 Task: Filter people who talk about #leadership.
Action: Mouse moved to (387, 102)
Screenshot: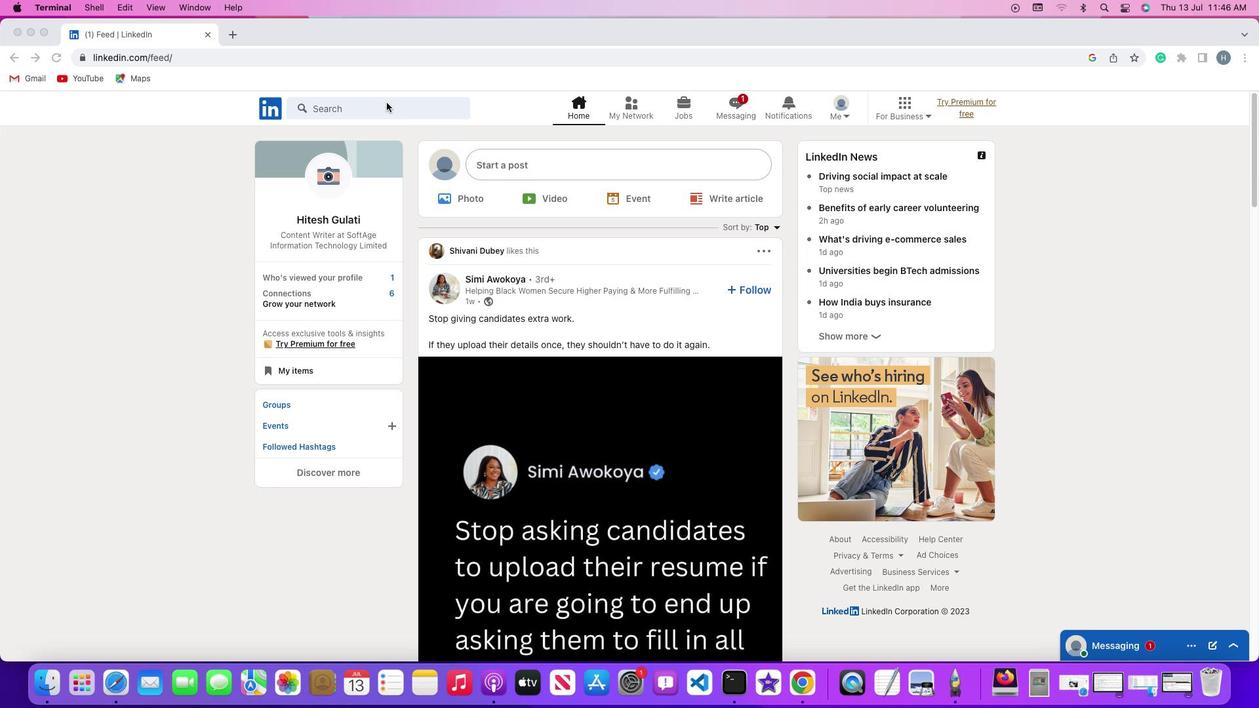 
Action: Mouse pressed left at (387, 102)
Screenshot: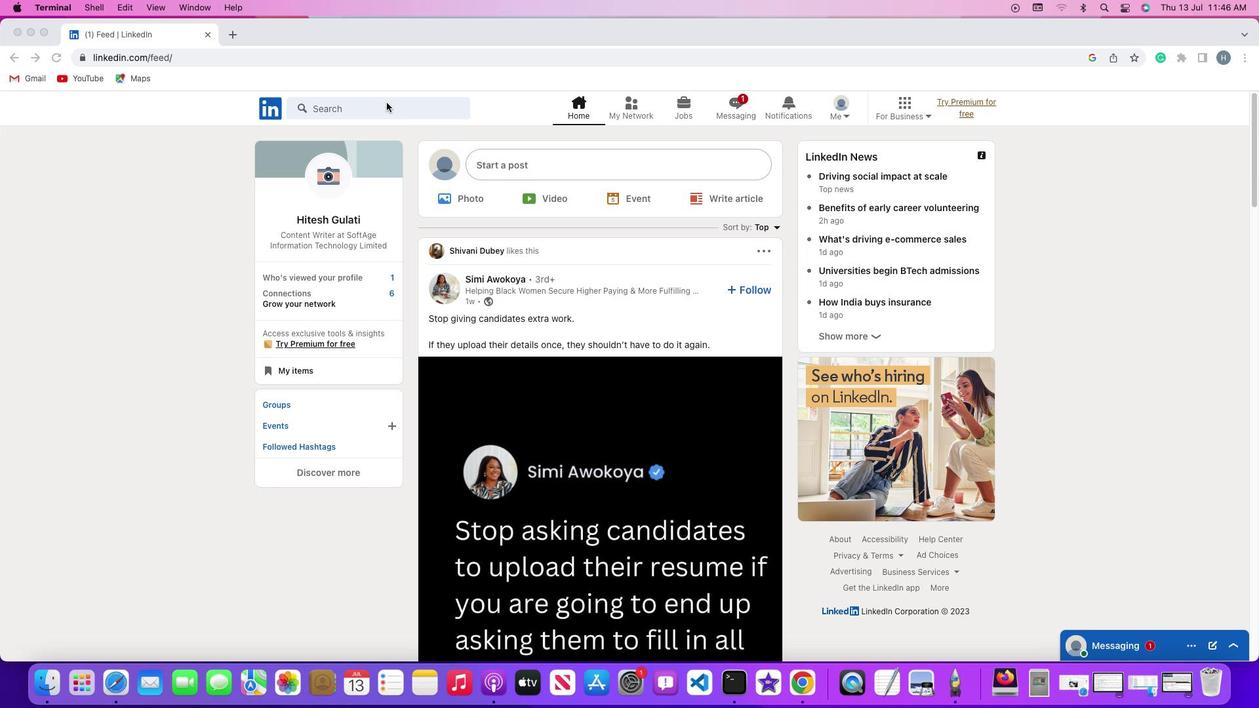 
Action: Mouse pressed left at (387, 102)
Screenshot: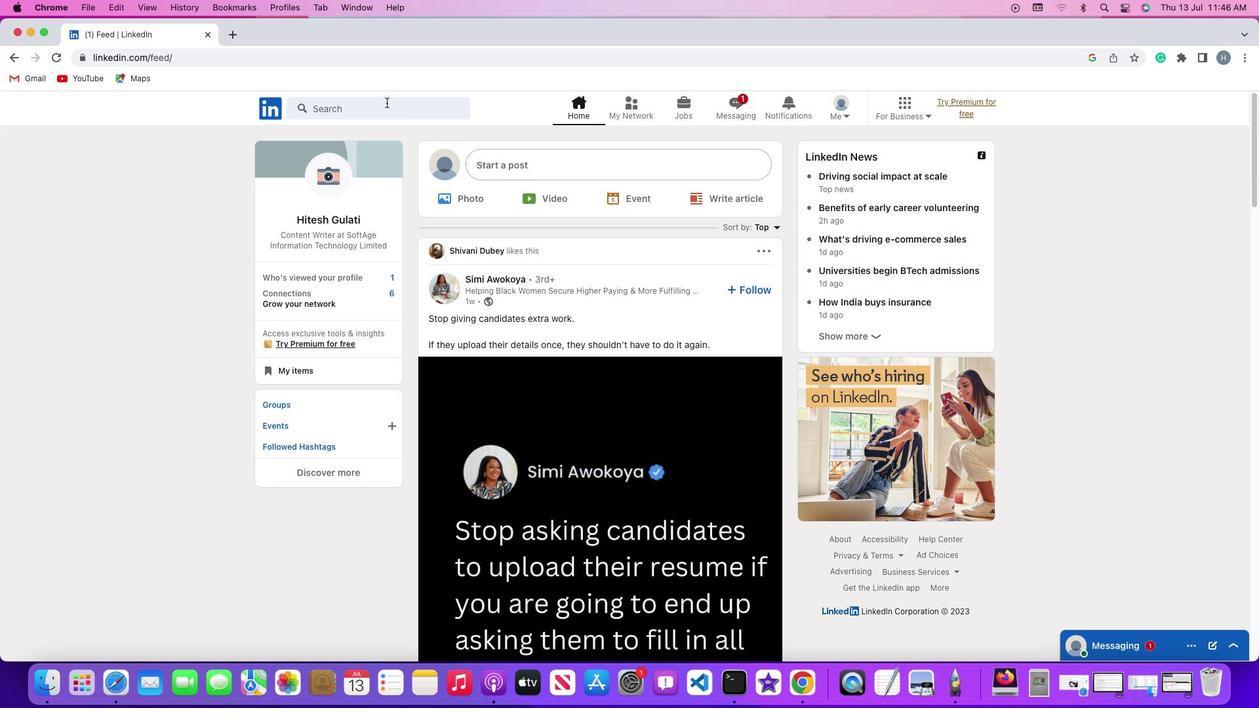 
Action: Key pressed Key.shift'#''h''i''r''i''n''g'Key.enter
Screenshot: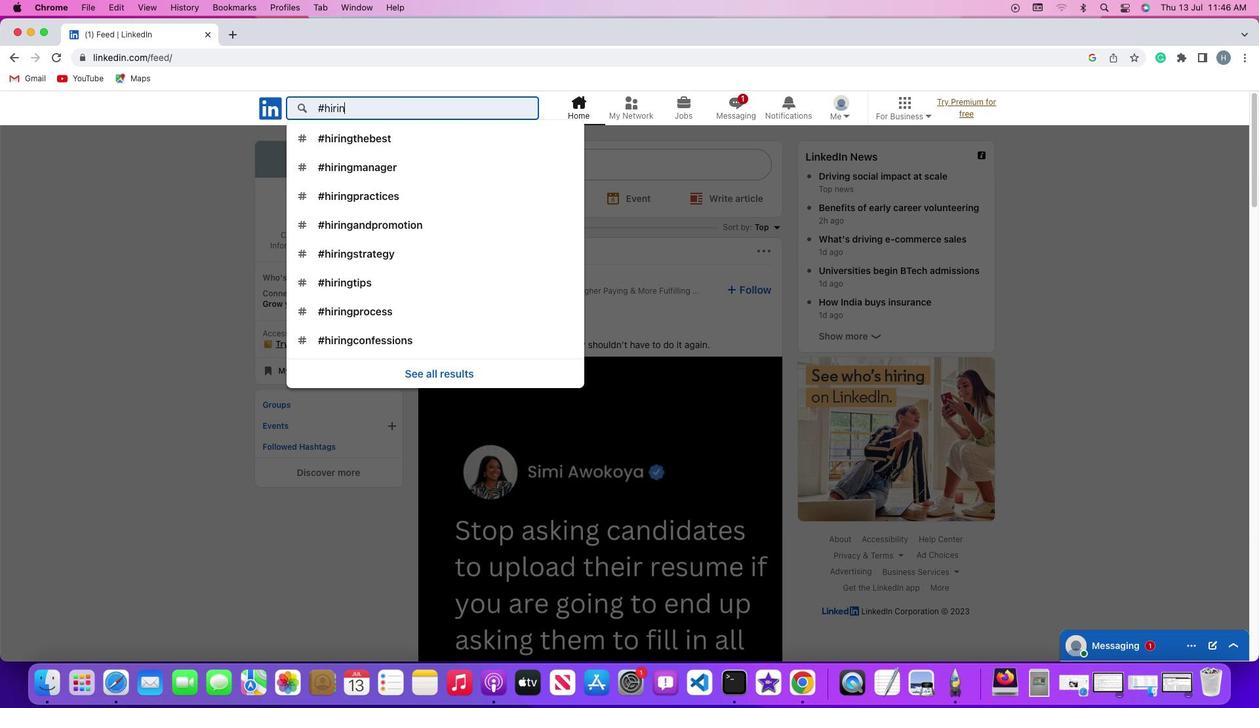 
Action: Mouse moved to (382, 142)
Screenshot: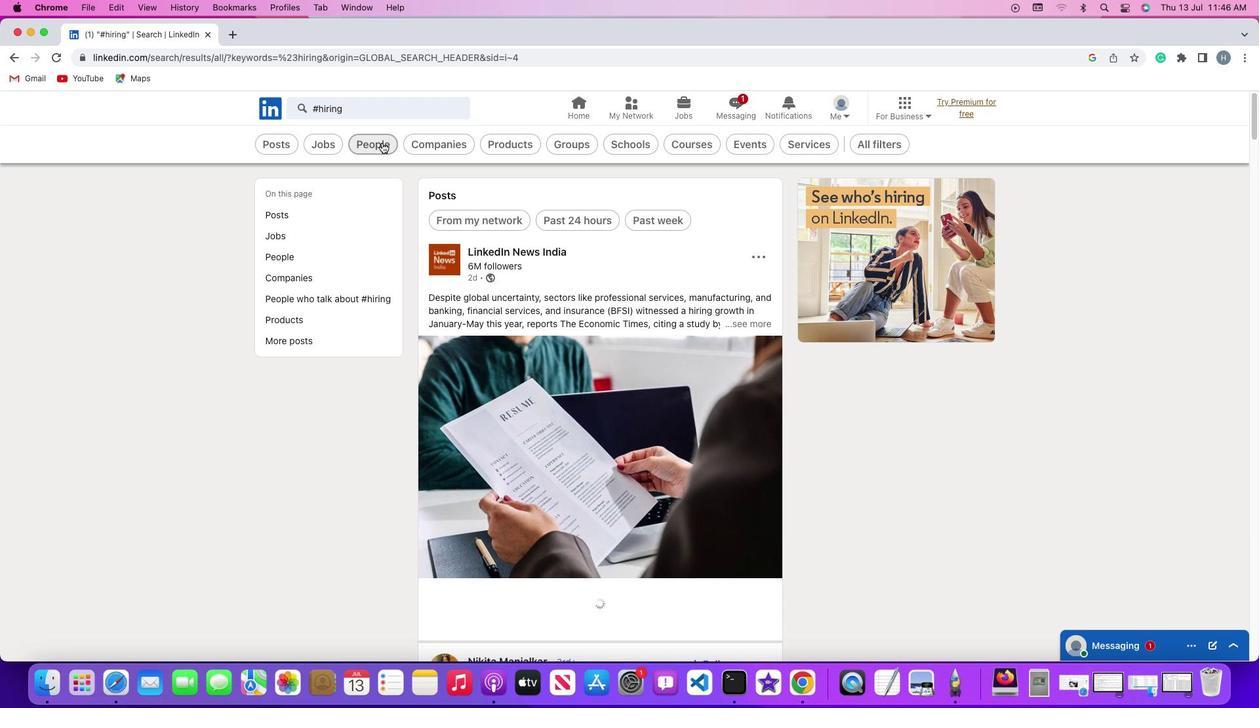 
Action: Mouse pressed left at (382, 142)
Screenshot: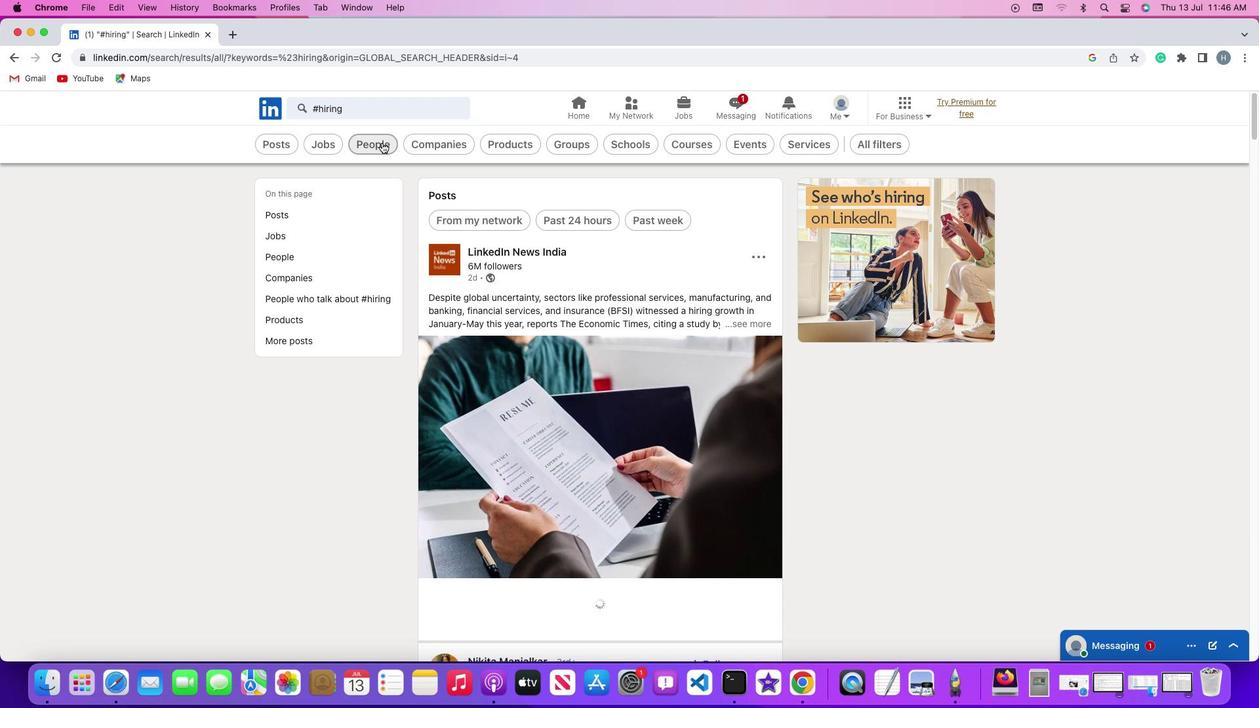 
Action: Mouse moved to (672, 143)
Screenshot: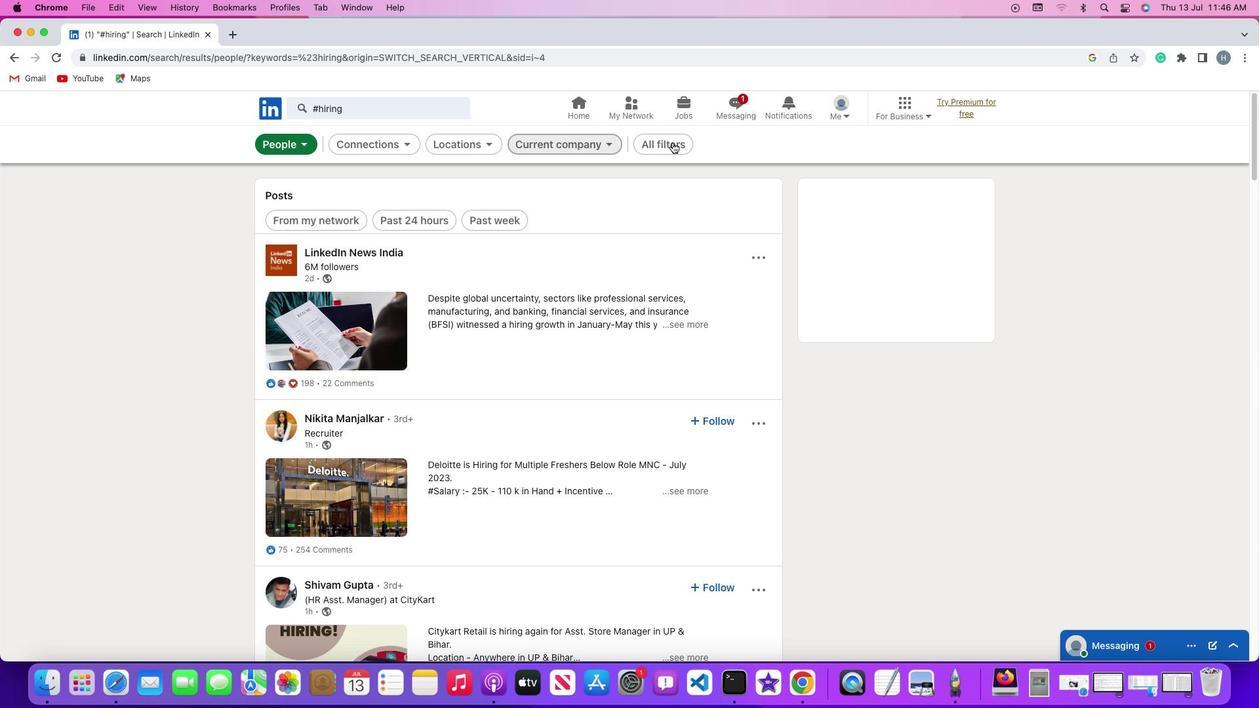 
Action: Mouse pressed left at (672, 143)
Screenshot: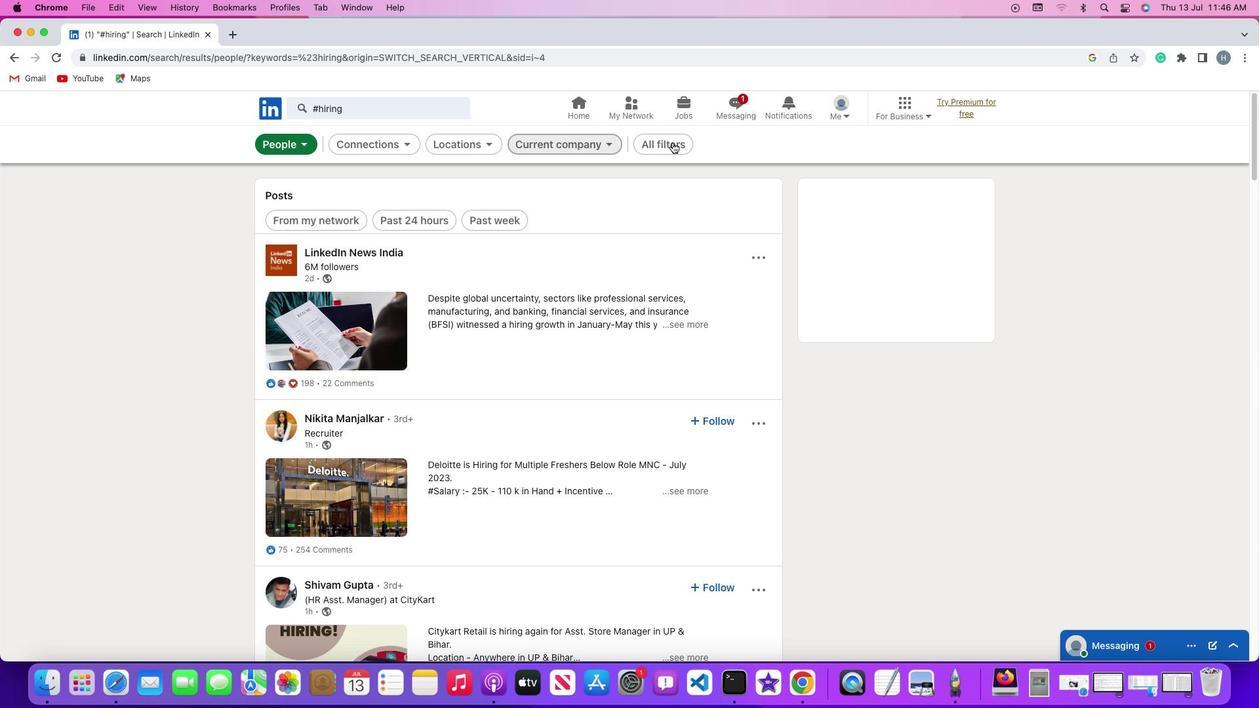 
Action: Mouse moved to (1025, 453)
Screenshot: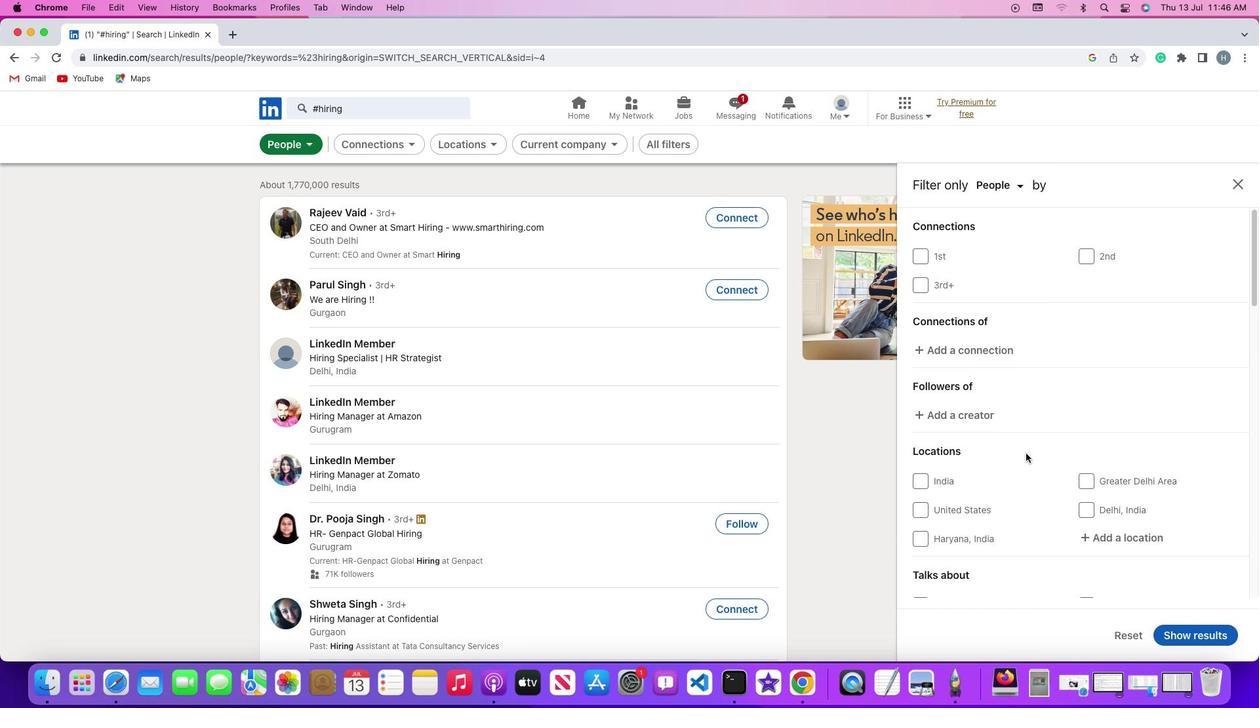 
Action: Mouse scrolled (1025, 453) with delta (0, 0)
Screenshot: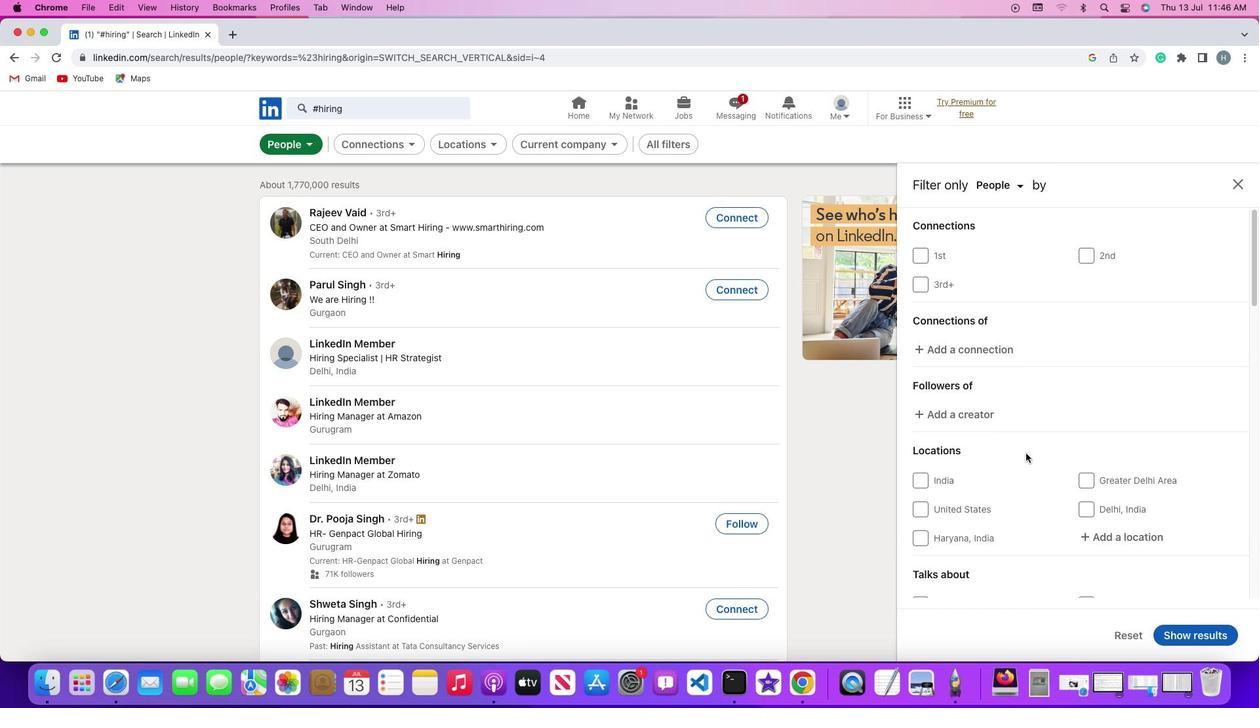 
Action: Mouse scrolled (1025, 453) with delta (0, 0)
Screenshot: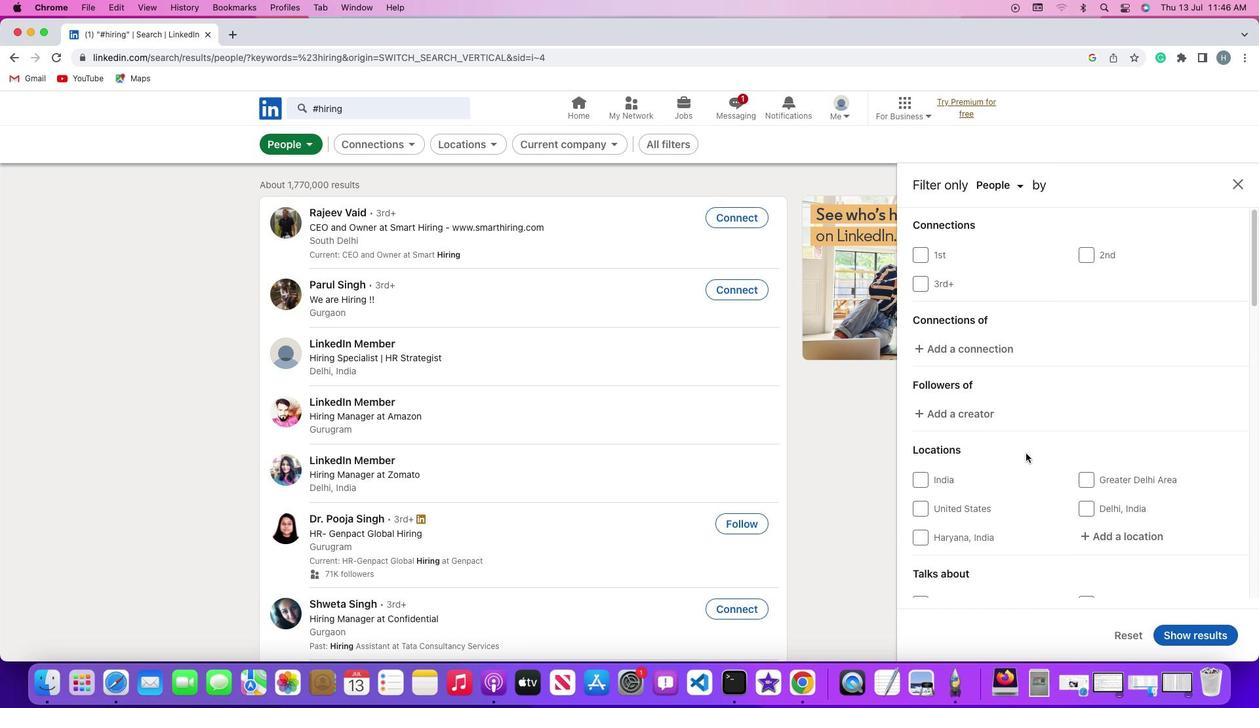 
Action: Mouse scrolled (1025, 453) with delta (0, -1)
Screenshot: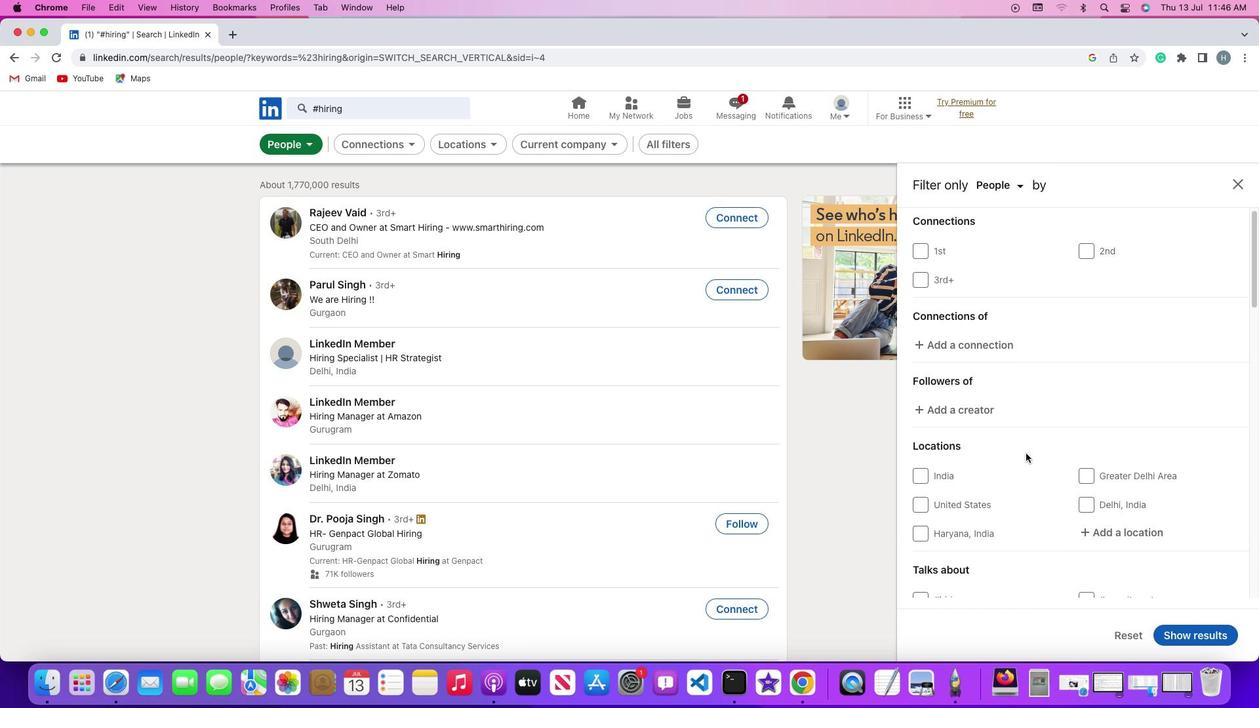 
Action: Mouse scrolled (1025, 453) with delta (0, 0)
Screenshot: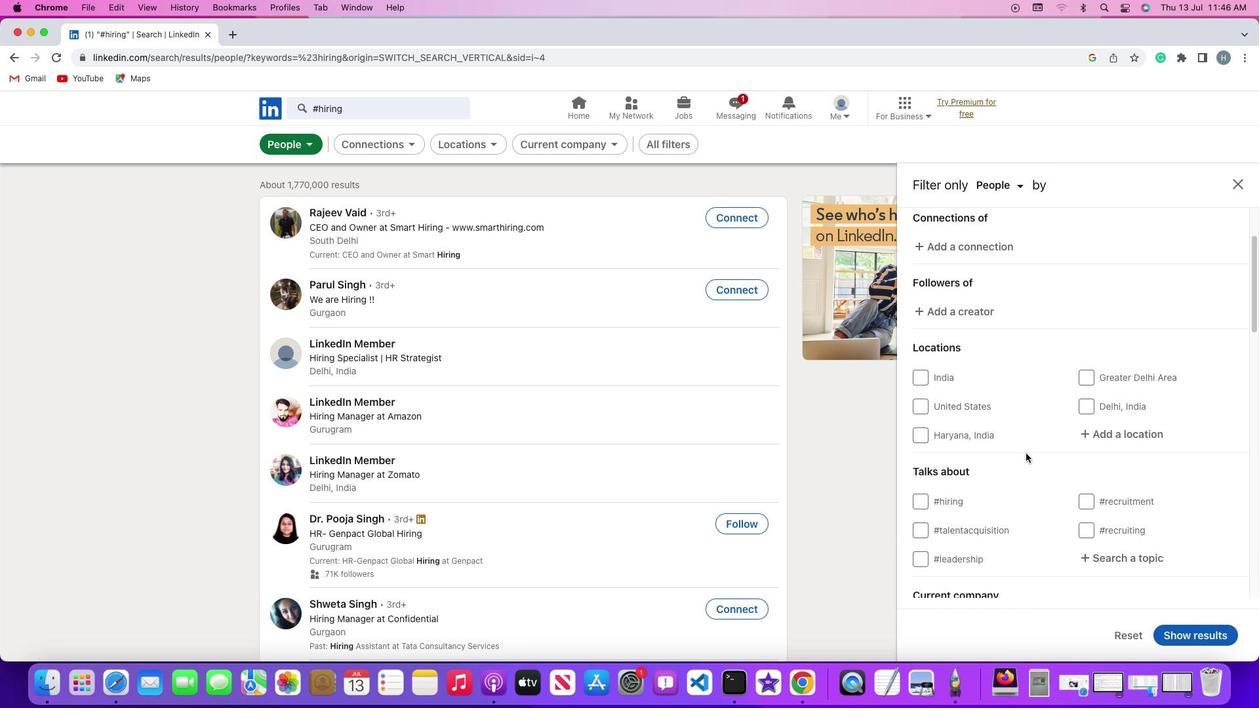 
Action: Mouse scrolled (1025, 453) with delta (0, 0)
Screenshot: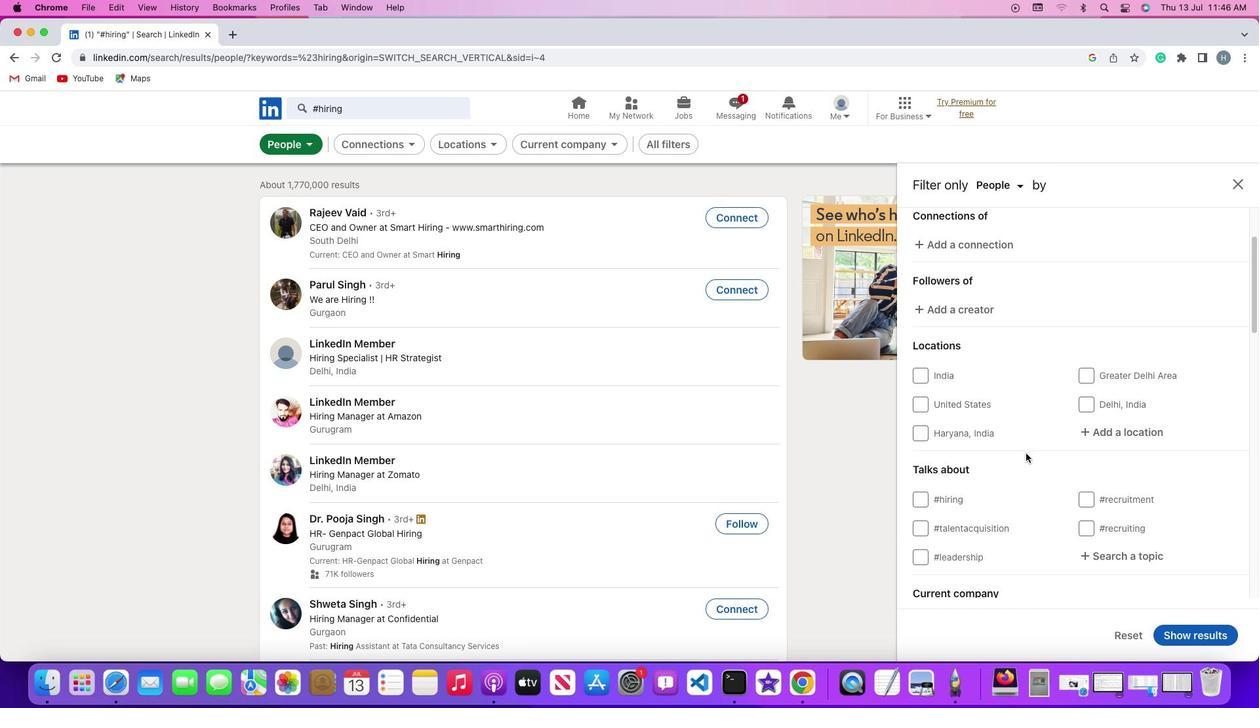 
Action: Mouse scrolled (1025, 453) with delta (0, -1)
Screenshot: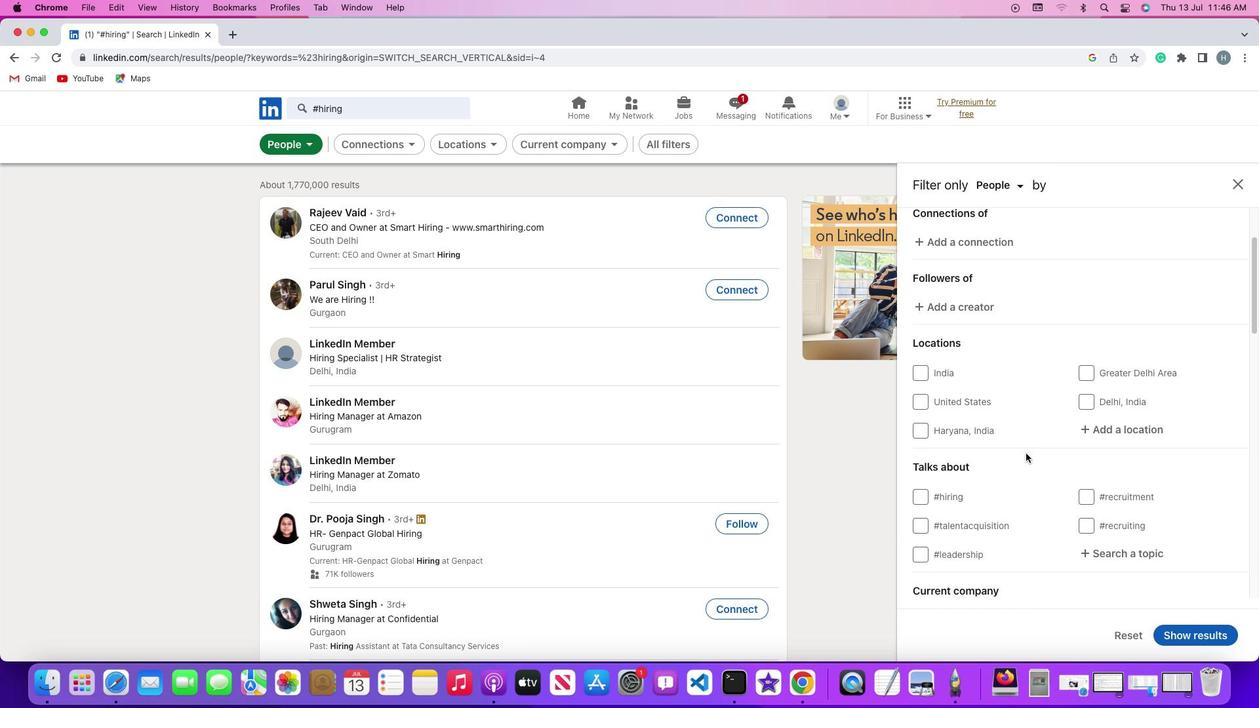 
Action: Mouse moved to (927, 457)
Screenshot: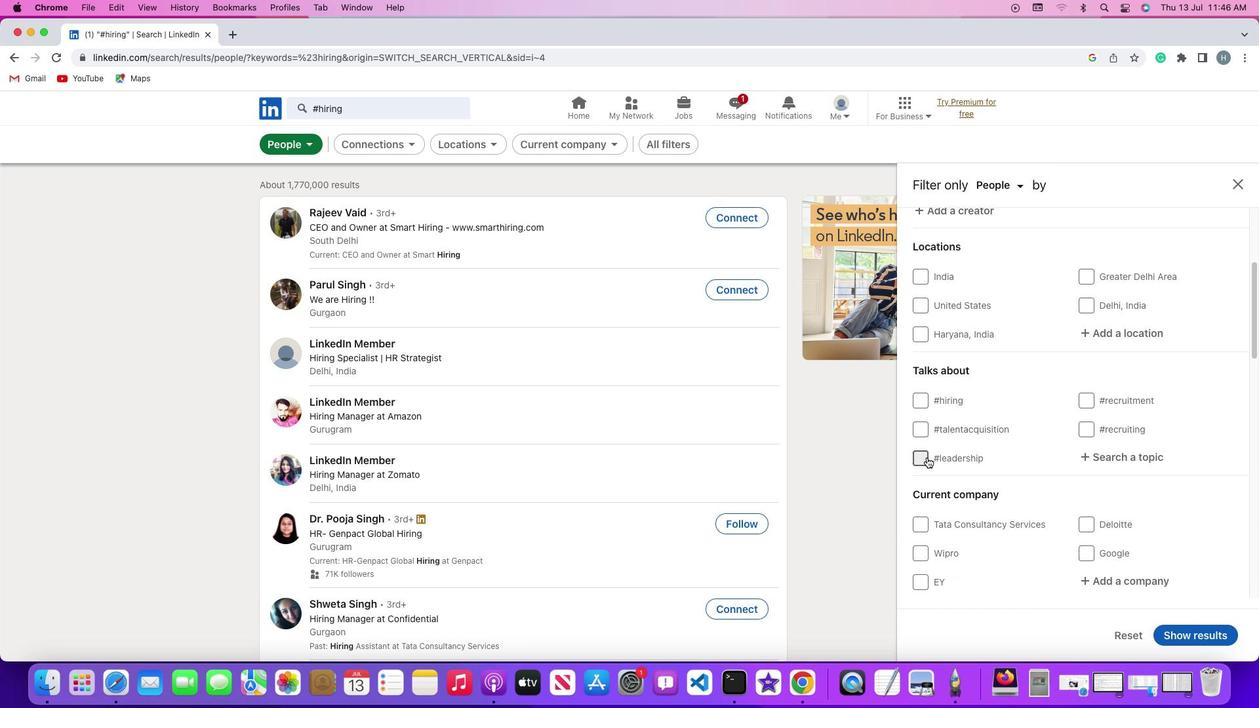 
Action: Mouse pressed left at (927, 457)
Screenshot: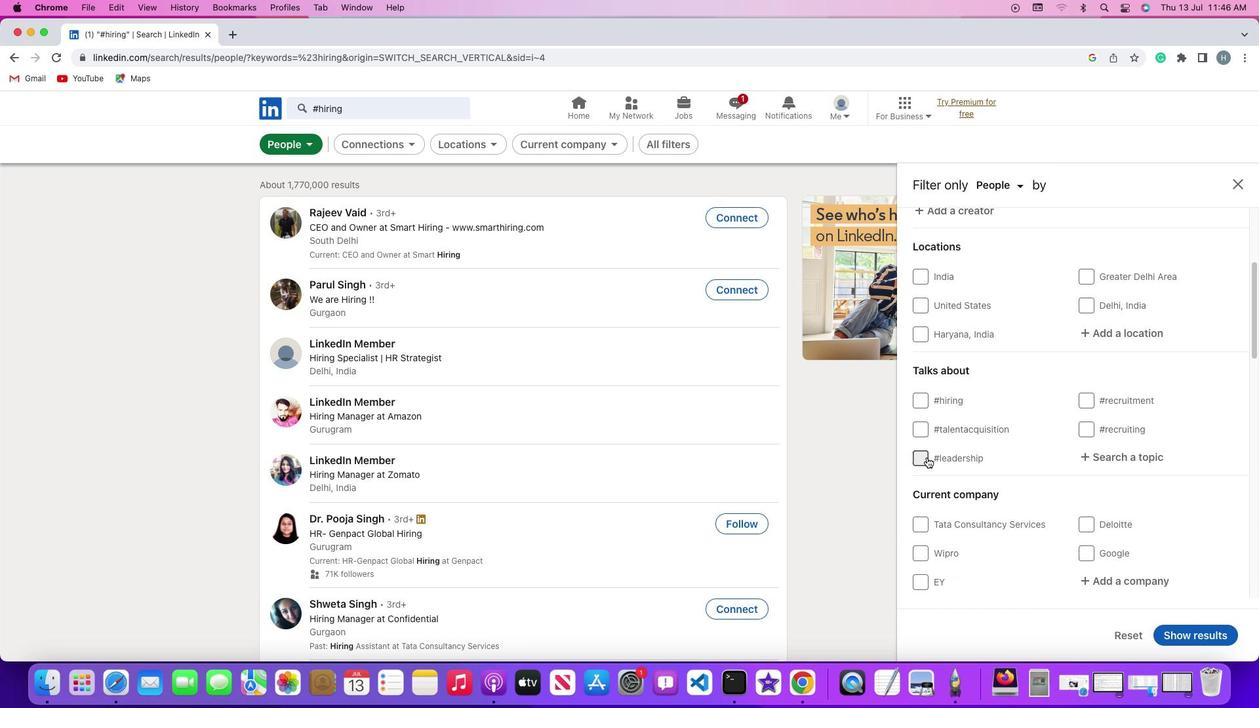 
Action: Mouse moved to (1187, 633)
Screenshot: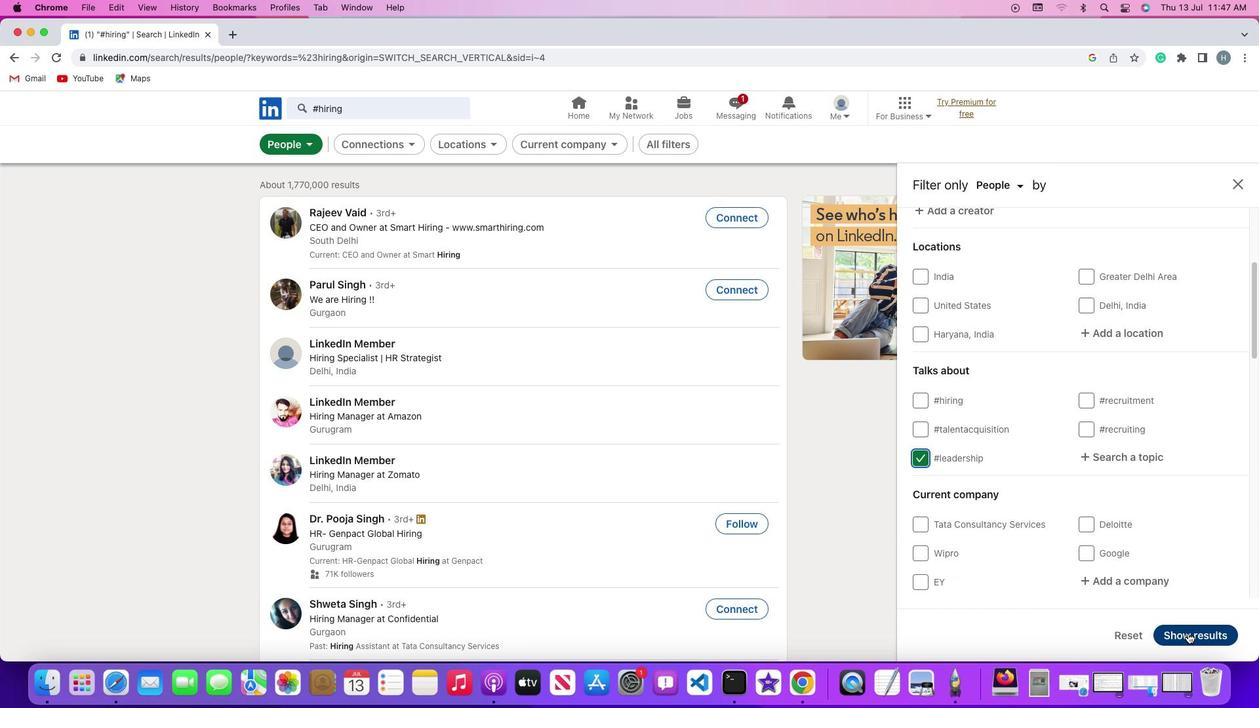 
Action: Mouse pressed left at (1187, 633)
Screenshot: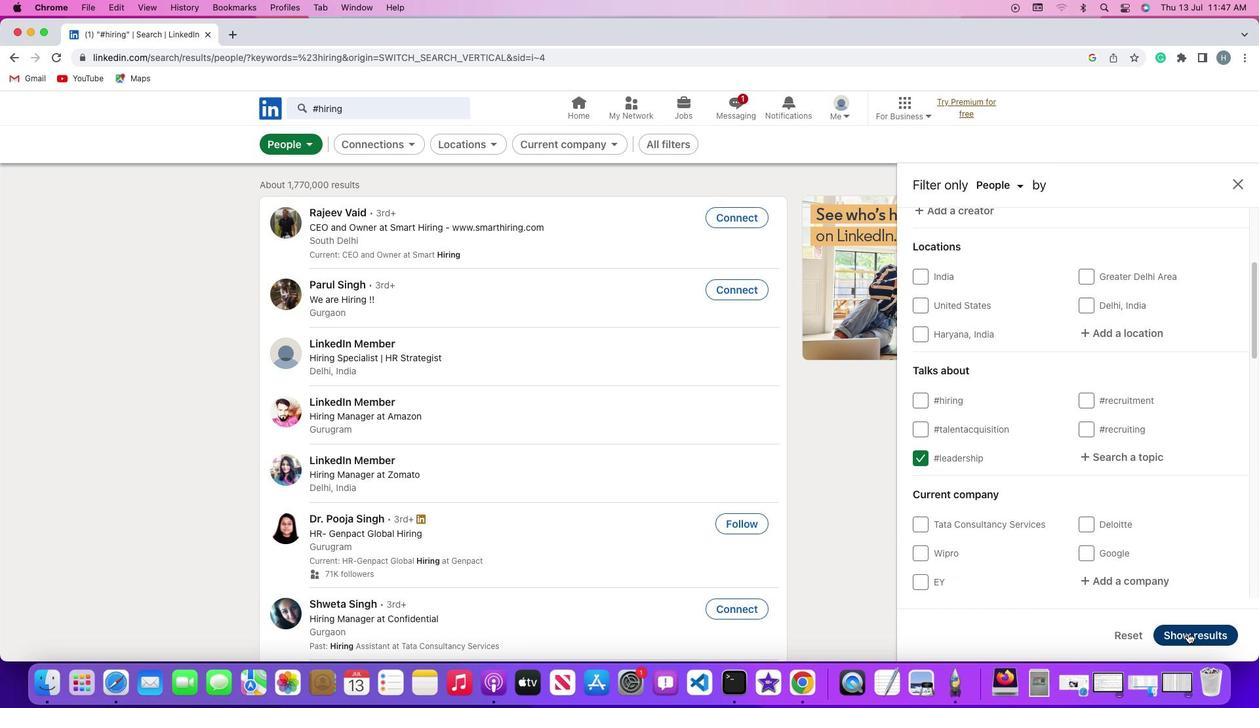 
Action: Mouse moved to (1022, 331)
Screenshot: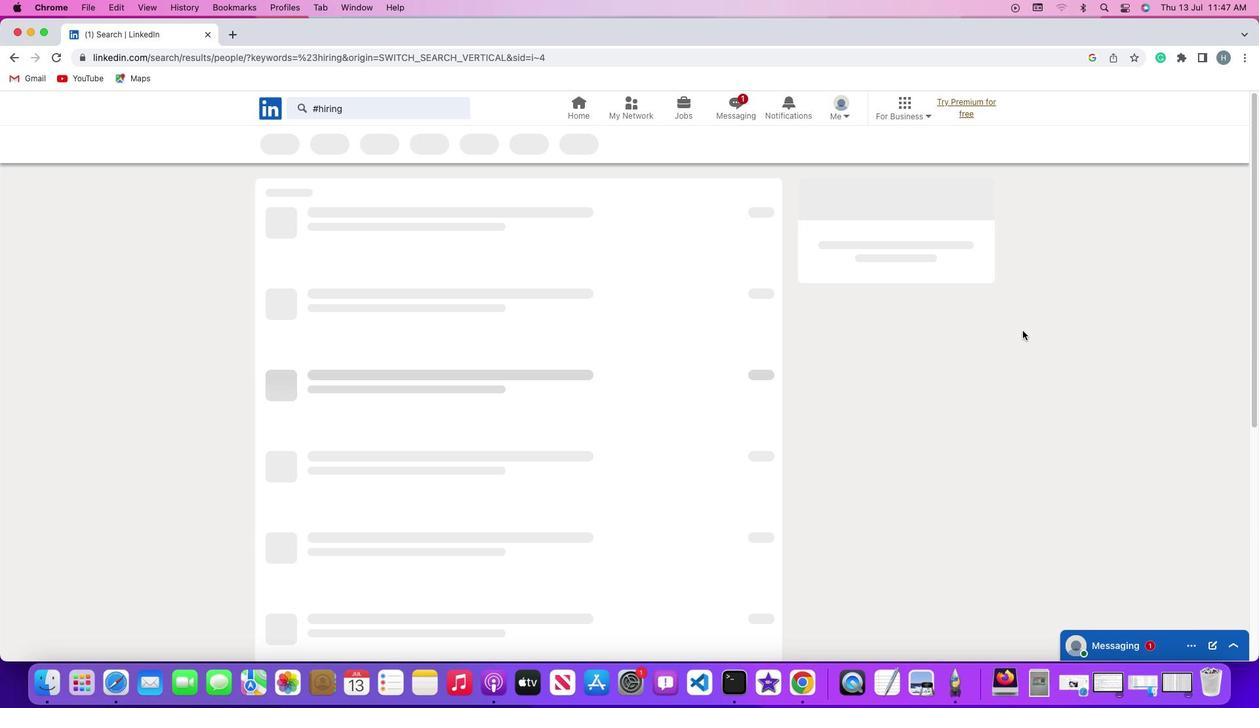 
